 Task: Create a sub task Design and Implement Solution for the task  Develop a new online tool for social media management in the project AgileNova , assign it to team member softage.3@softage.net and update the status of the sub task to  On Track  , set the priority of the sub task to Low
Action: Mouse moved to (60, 277)
Screenshot: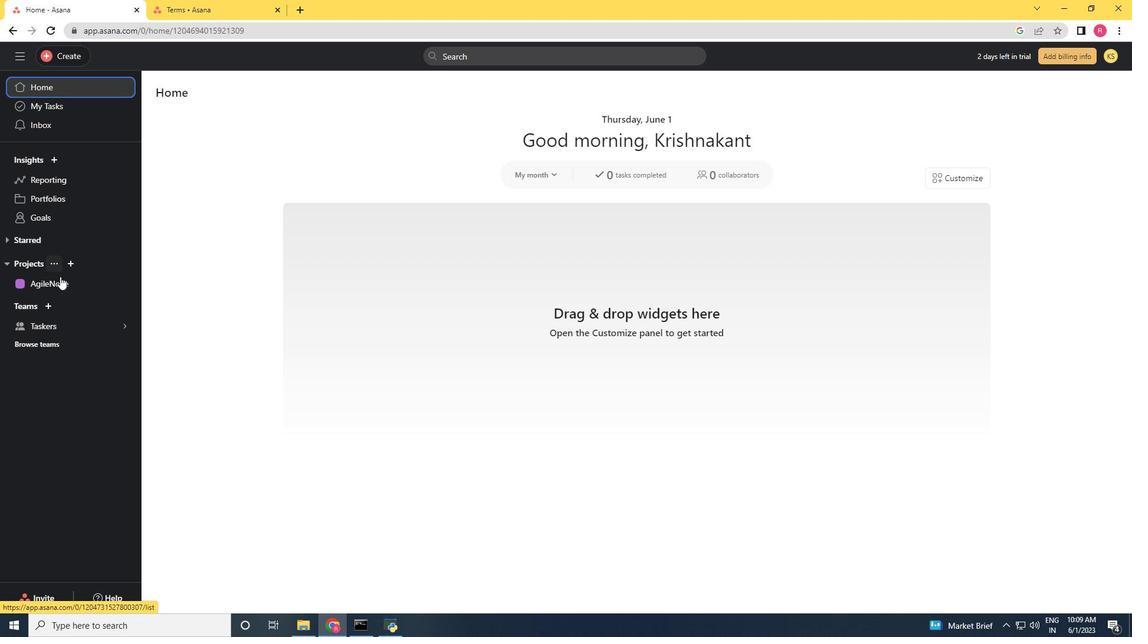 
Action: Mouse pressed left at (60, 277)
Screenshot: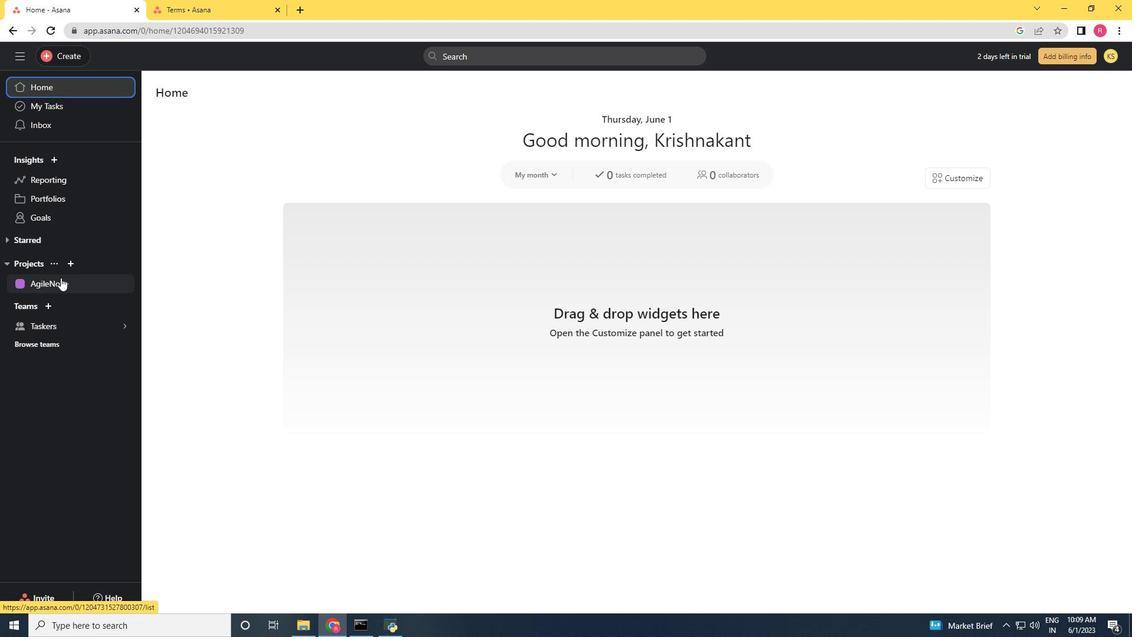 
Action: Mouse moved to (526, 257)
Screenshot: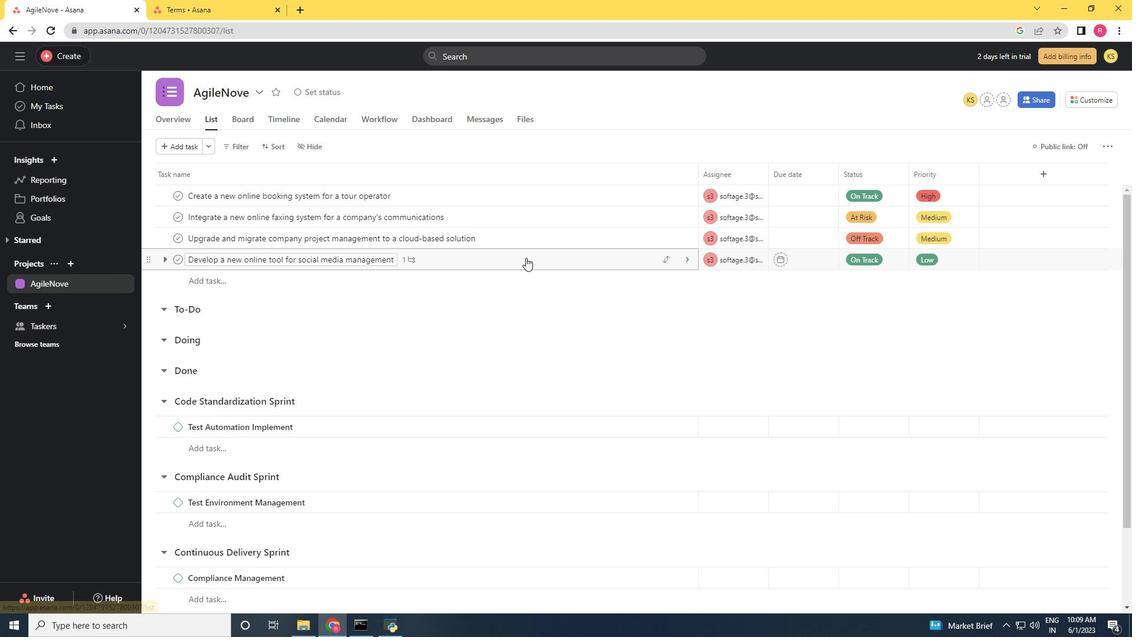 
Action: Mouse pressed left at (526, 257)
Screenshot: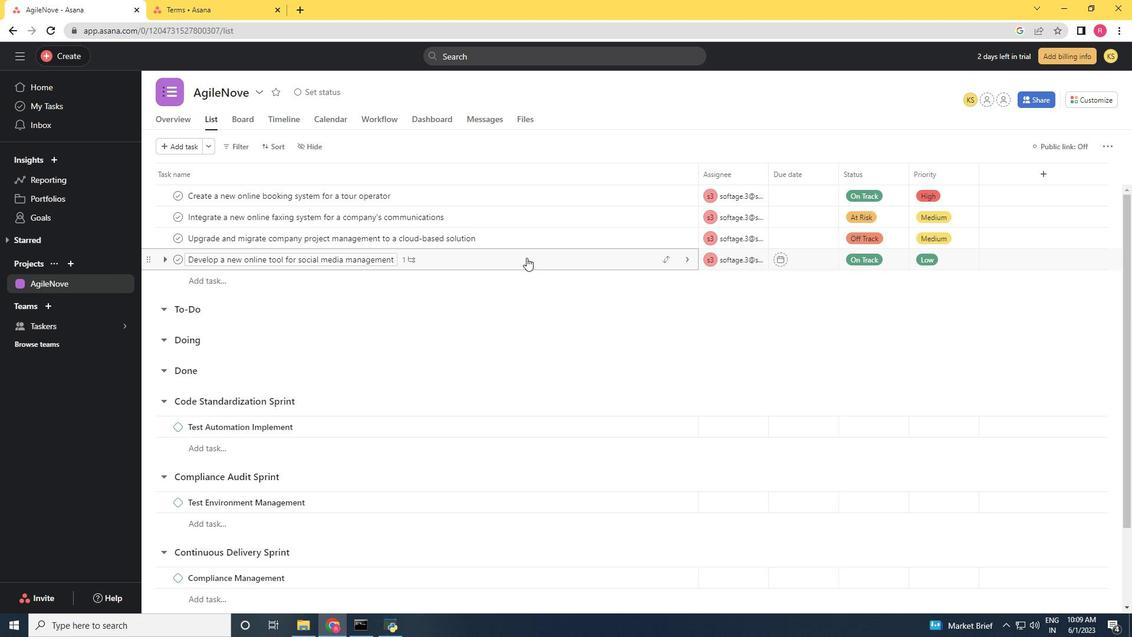 
Action: Mouse moved to (837, 336)
Screenshot: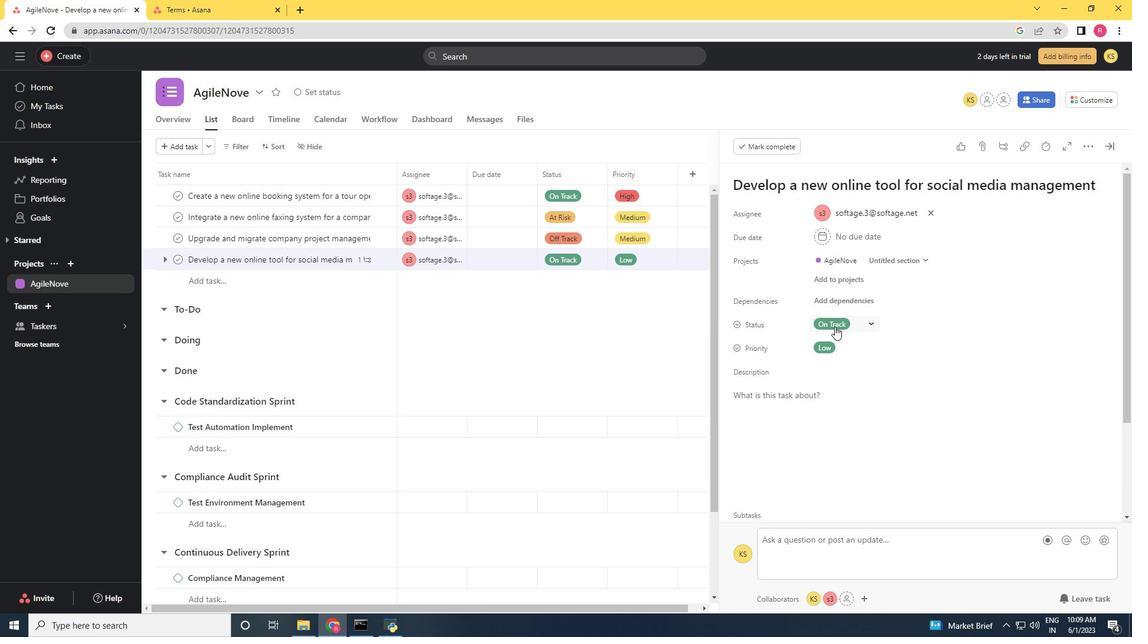 
Action: Mouse scrolled (837, 336) with delta (0, 0)
Screenshot: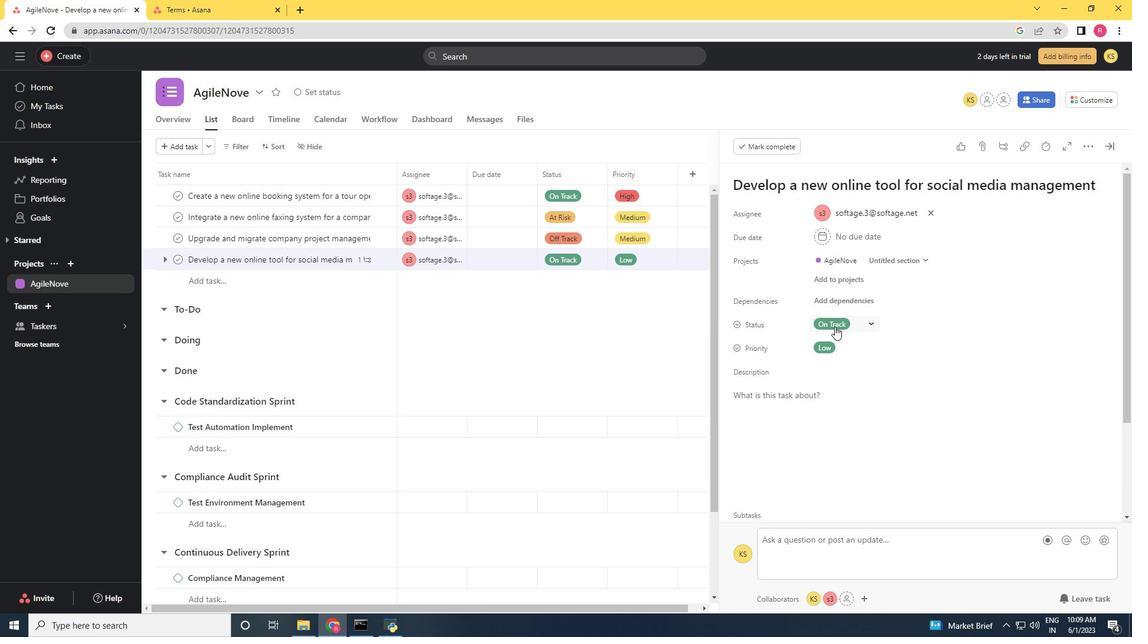 
Action: Mouse moved to (838, 337)
Screenshot: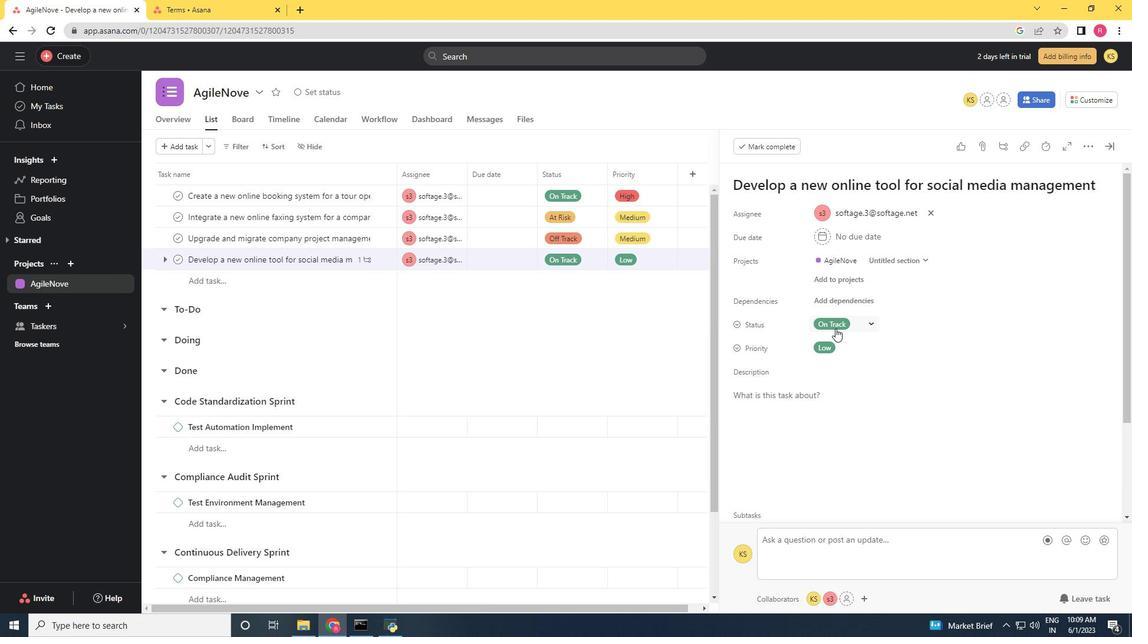
Action: Mouse scrolled (838, 337) with delta (0, 0)
Screenshot: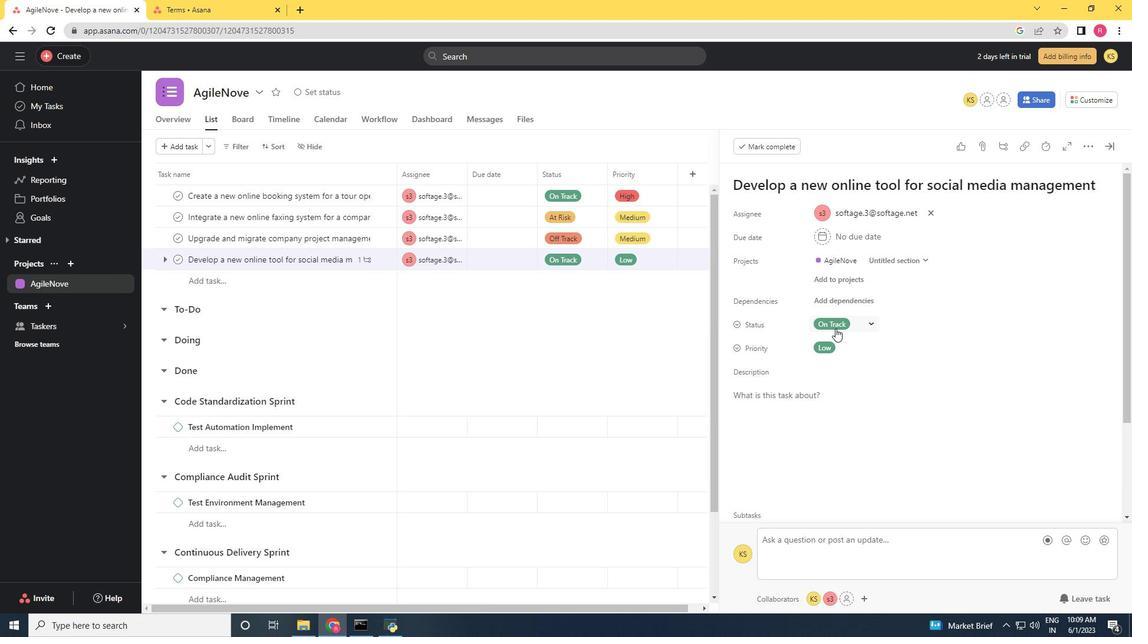 
Action: Mouse scrolled (838, 337) with delta (0, 0)
Screenshot: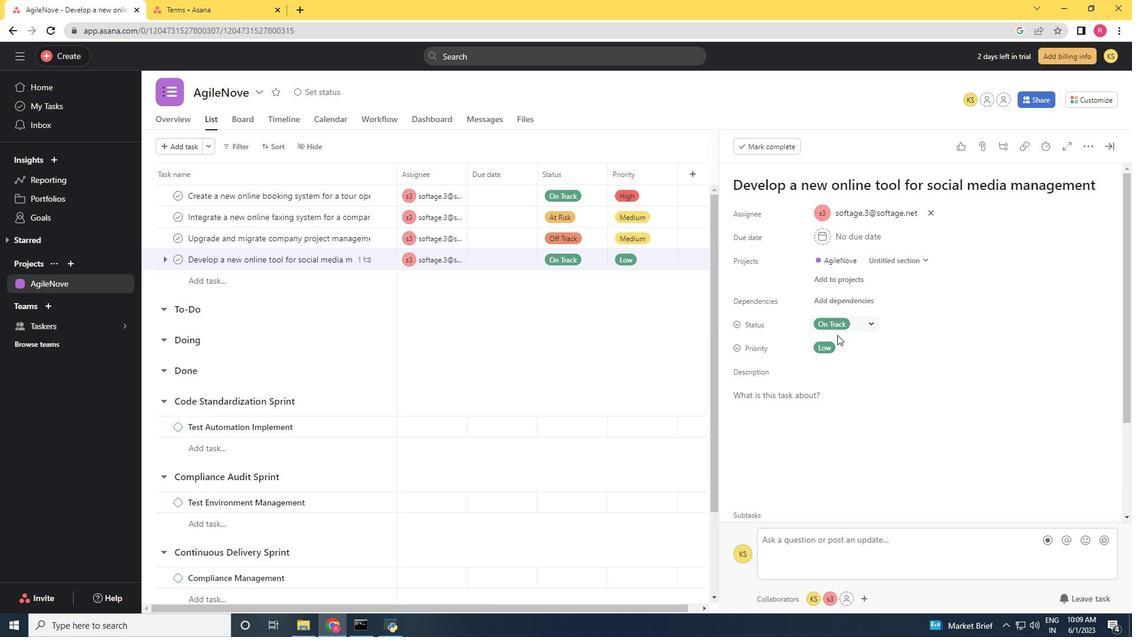 
Action: Mouse scrolled (838, 337) with delta (0, 0)
Screenshot: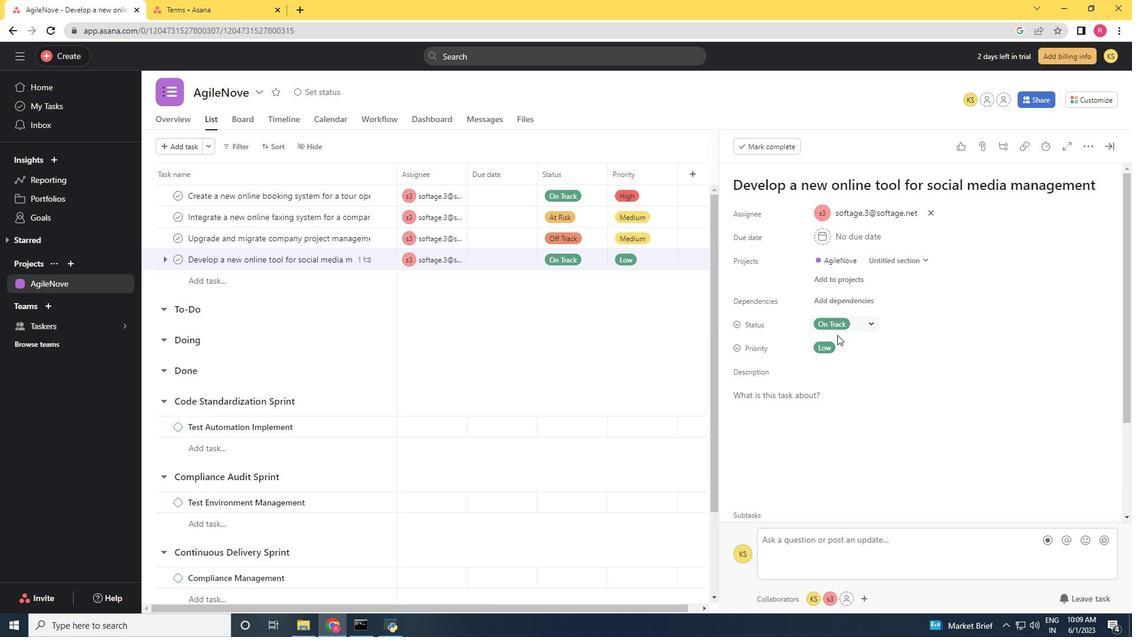 
Action: Mouse moved to (772, 422)
Screenshot: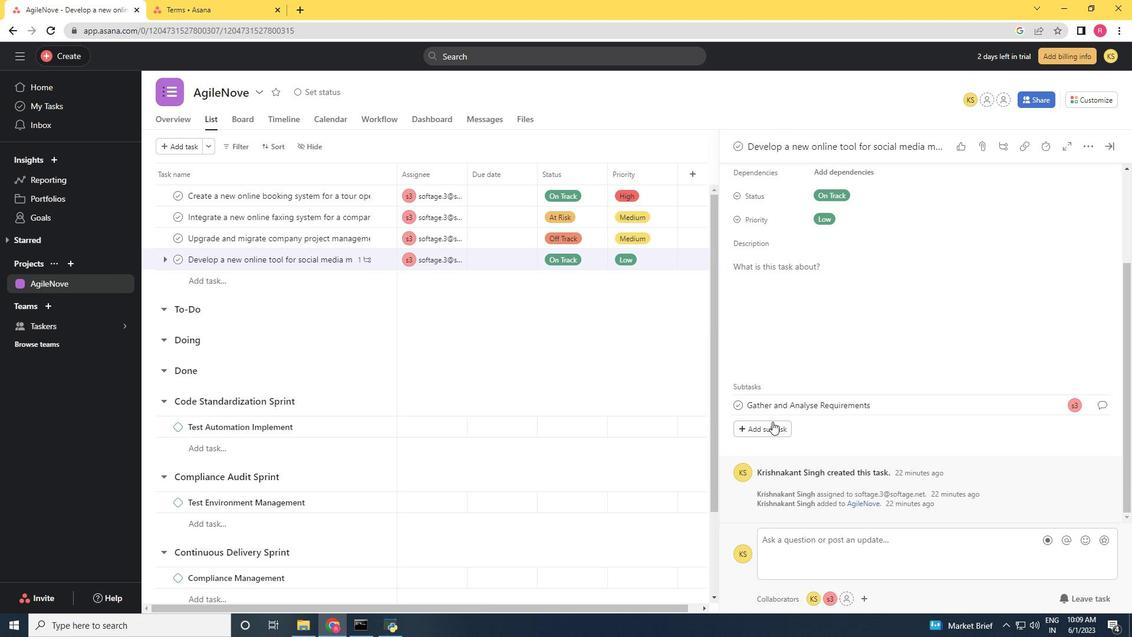 
Action: Mouse pressed left at (772, 422)
Screenshot: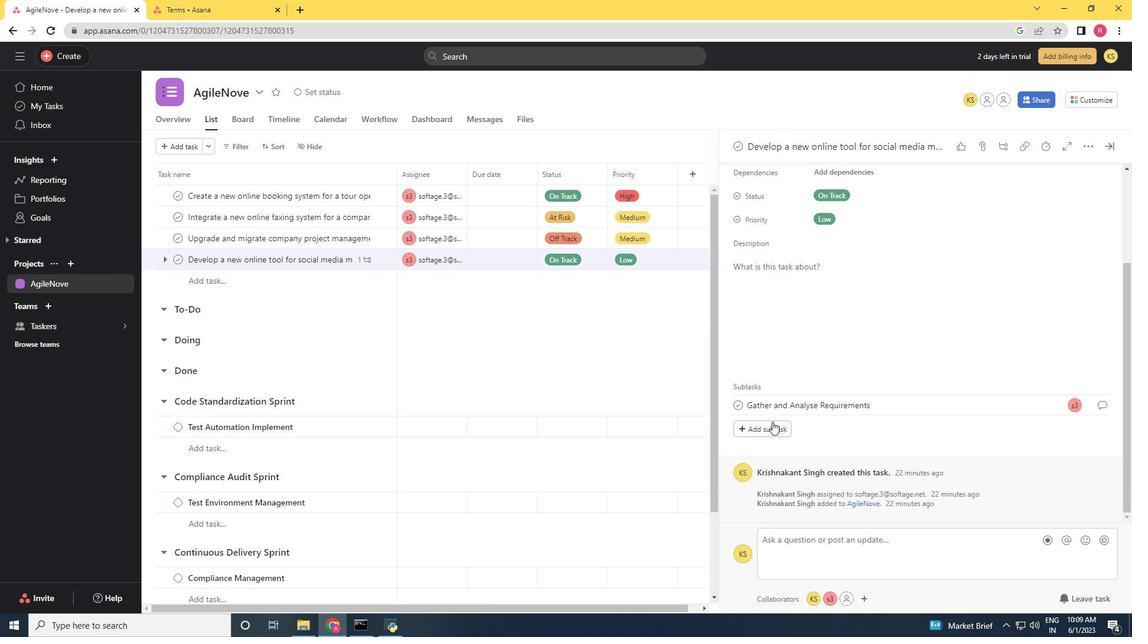 
Action: Mouse moved to (620, 370)
Screenshot: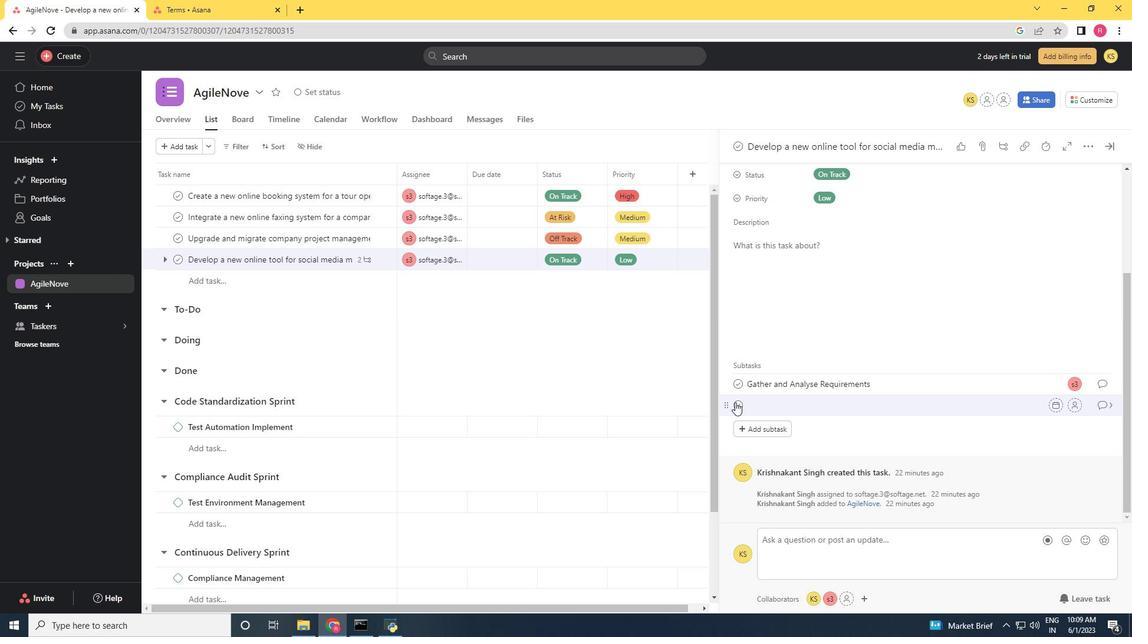 
Action: Key pressed <Key.shift>Design<Key.space>and<Key.space><Key.shift>Implement<Key.space><Key.shift>Sou<Key.backspace>lution<Key.space>
Screenshot: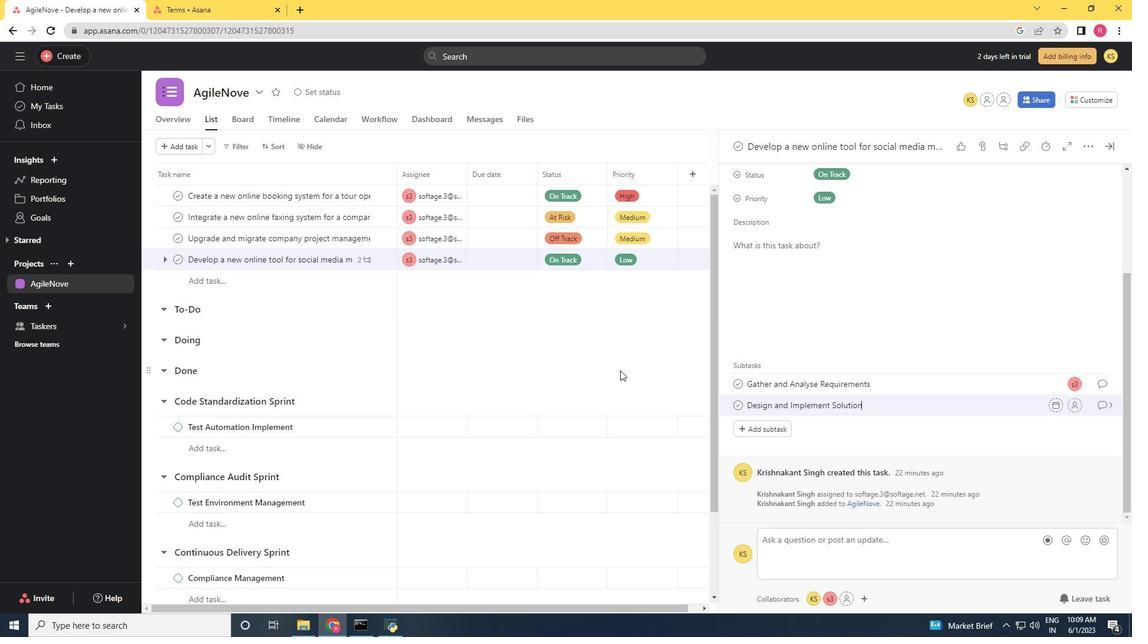 
Action: Mouse moved to (1076, 404)
Screenshot: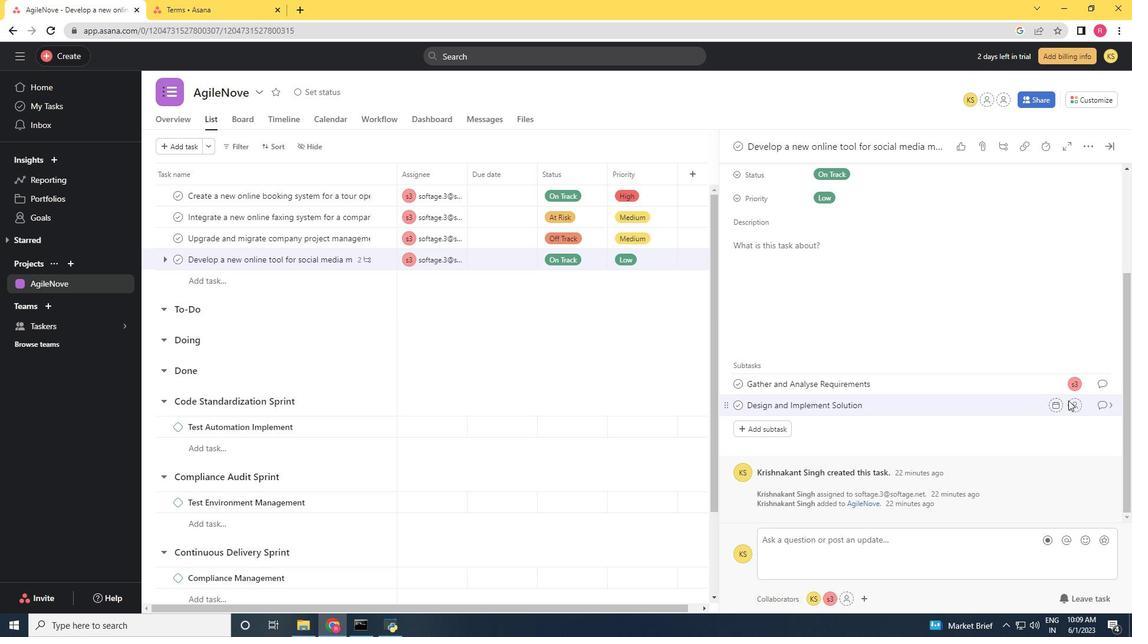 
Action: Mouse pressed left at (1076, 404)
Screenshot: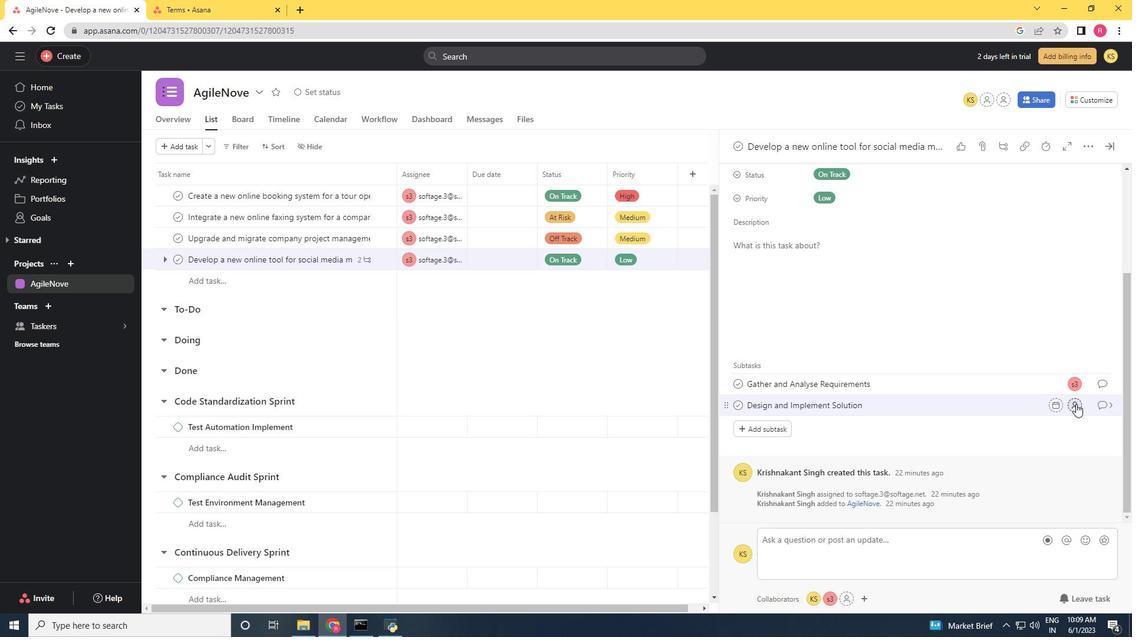 
Action: Mouse moved to (979, 394)
Screenshot: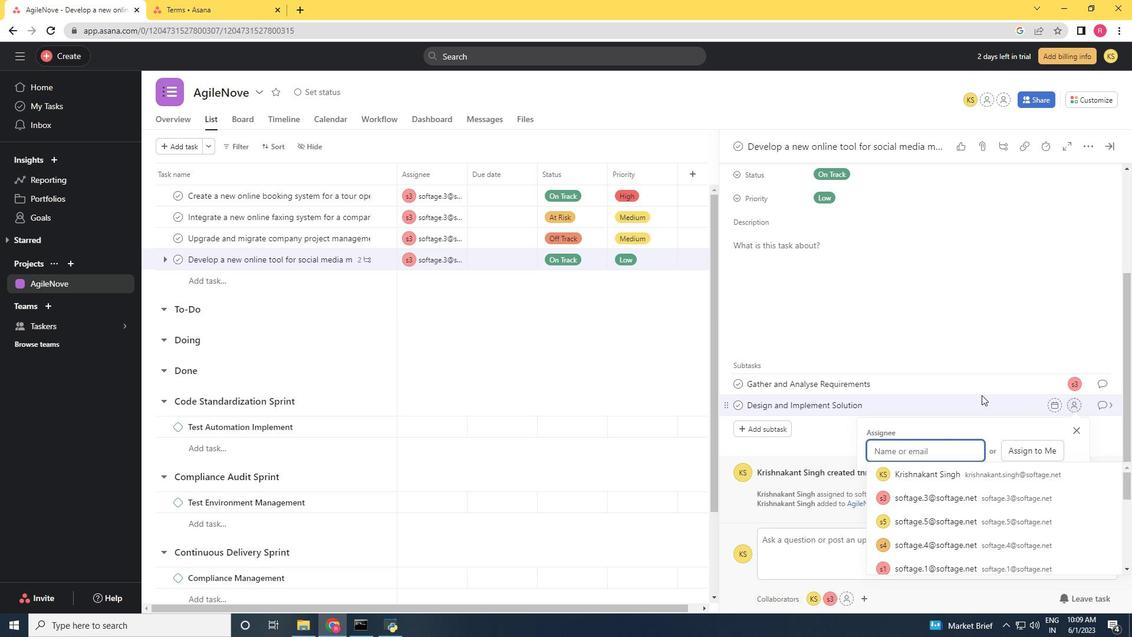 
Action: Key pressed s
Screenshot: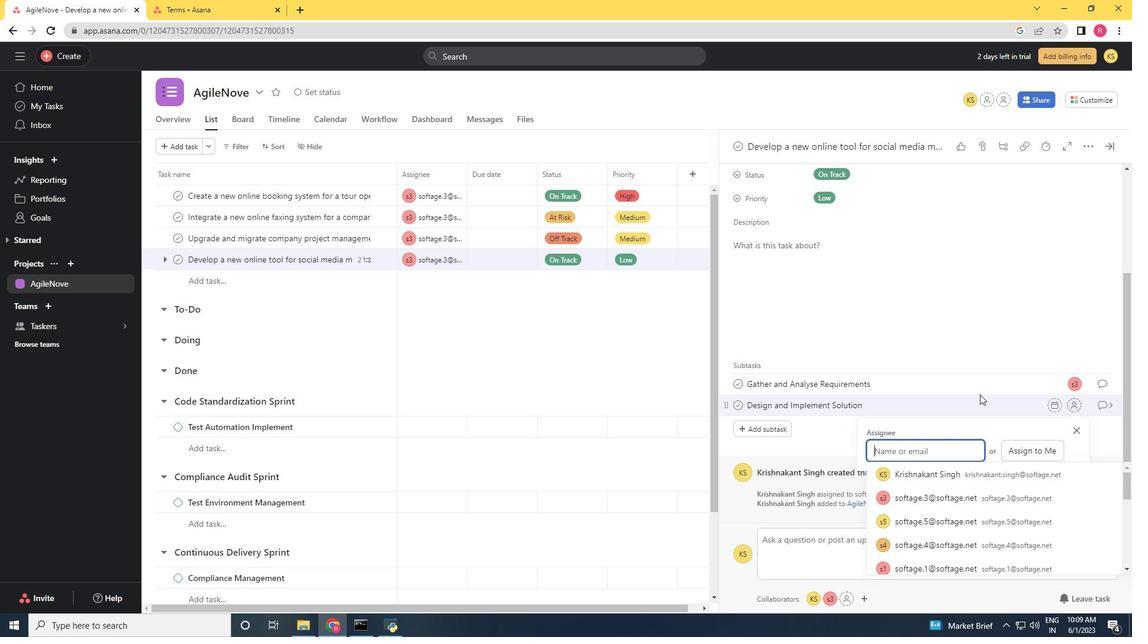 
Action: Mouse moved to (979, 394)
Screenshot: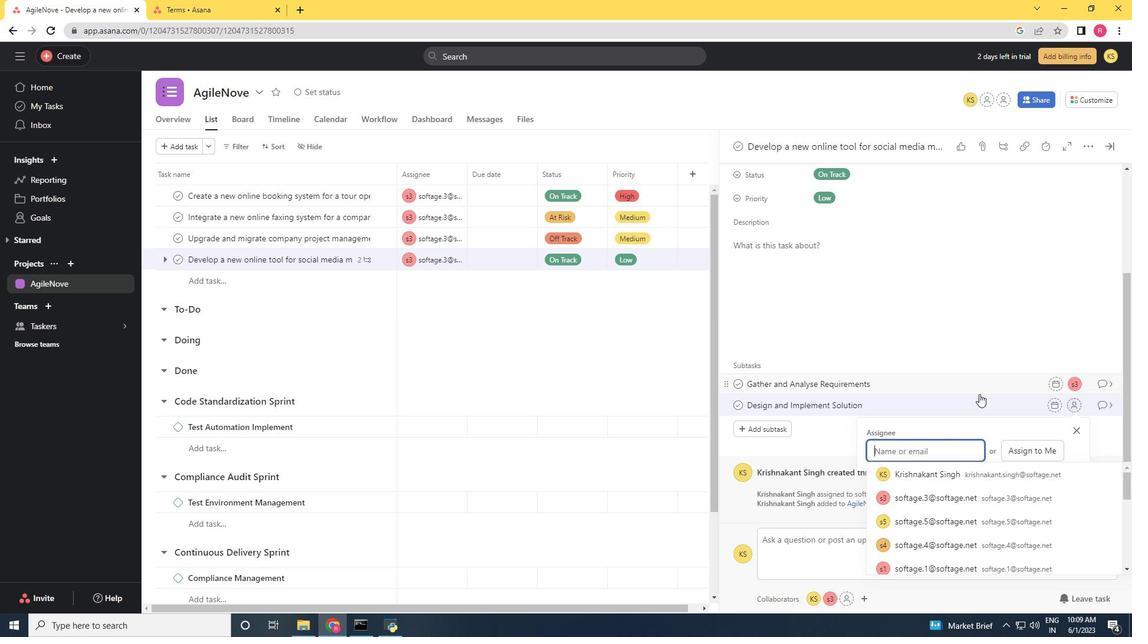 
Action: Key pressed o
Screenshot: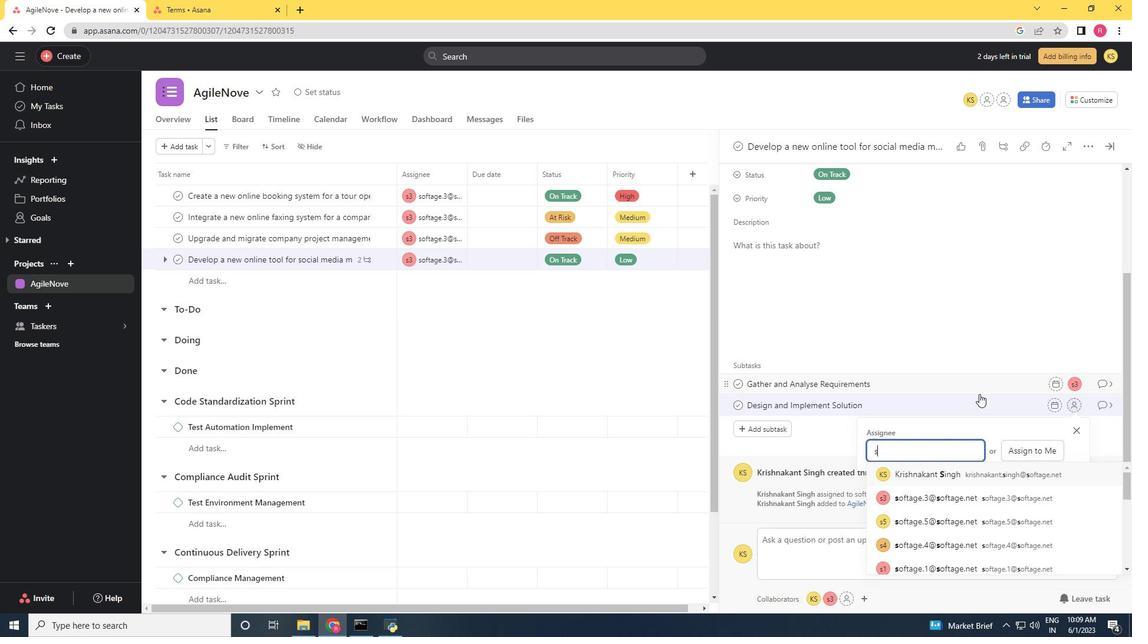 
Action: Mouse moved to (978, 393)
Screenshot: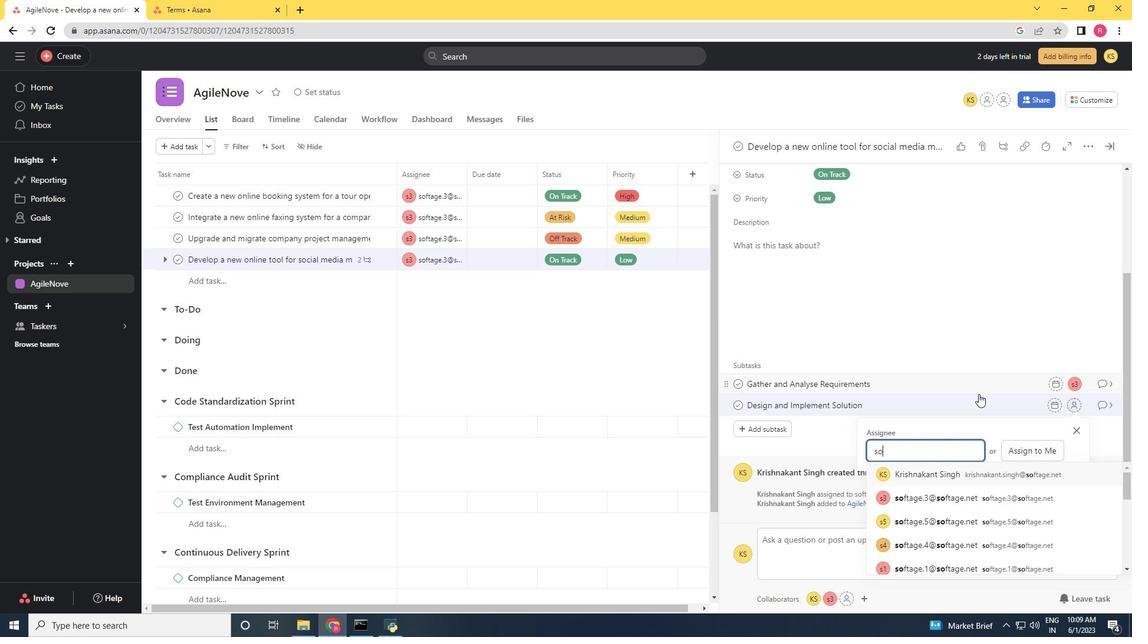 
Action: Key pressed ftage.3<Key.shift>
Screenshot: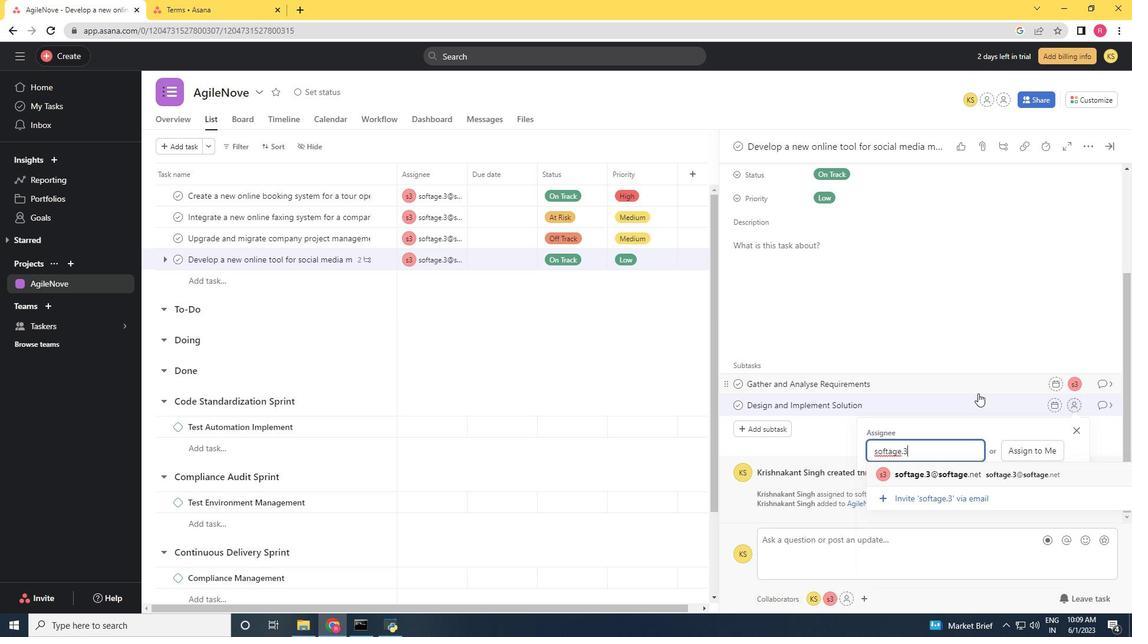 
Action: Mouse moved to (977, 393)
Screenshot: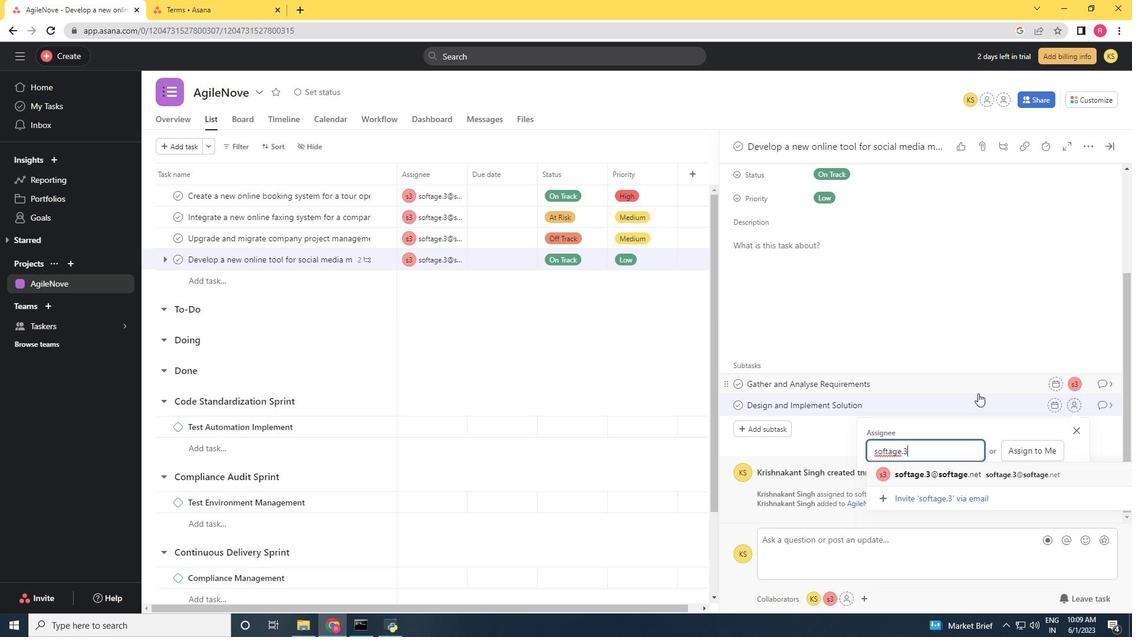 
Action: Key pressed @
Screenshot: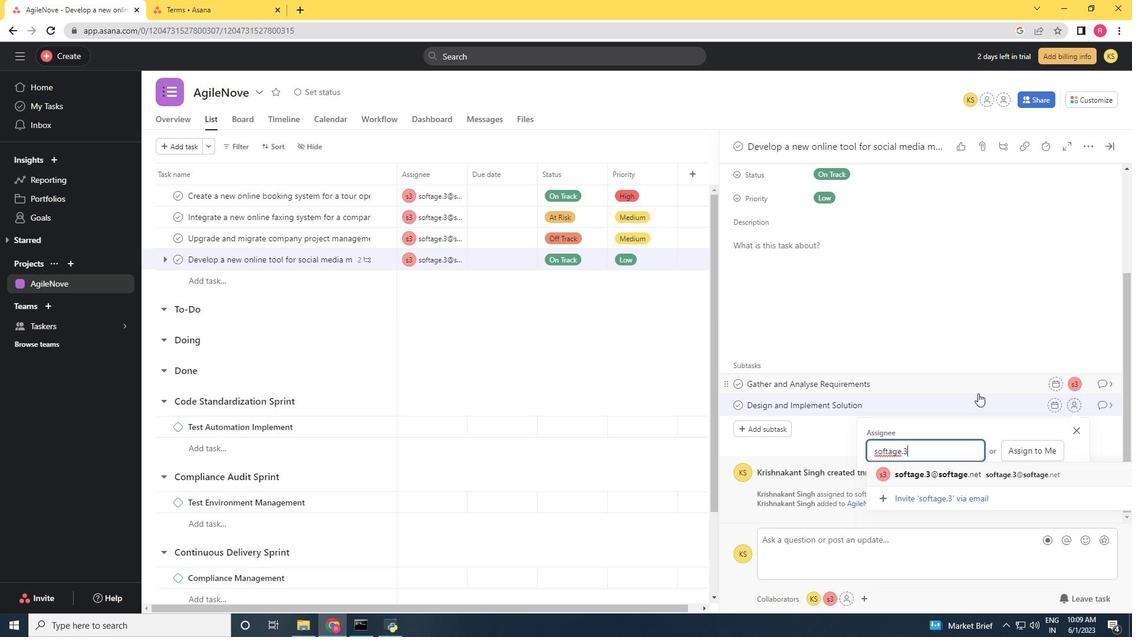 
Action: Mouse moved to (937, 378)
Screenshot: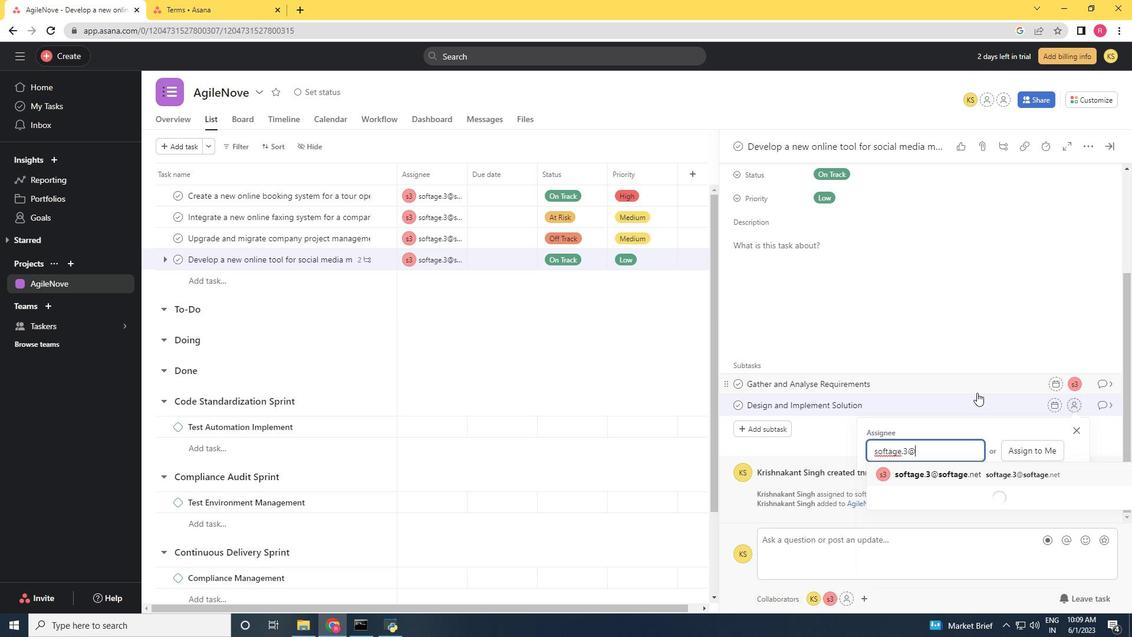 
Action: Key pressed s
Screenshot: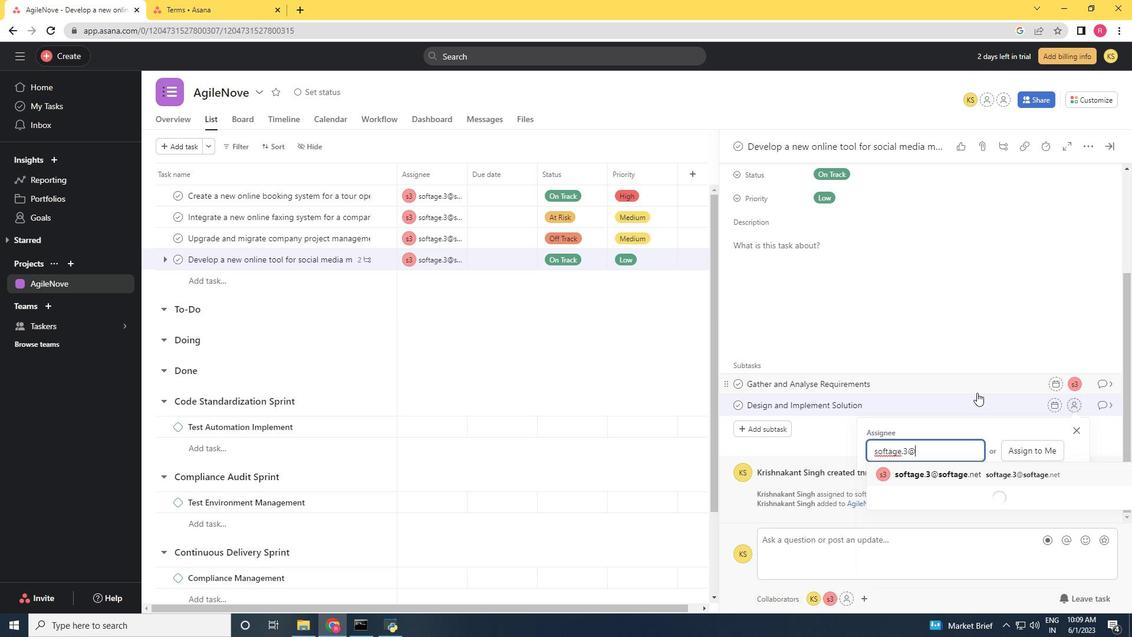 
Action: Mouse moved to (888, 378)
Screenshot: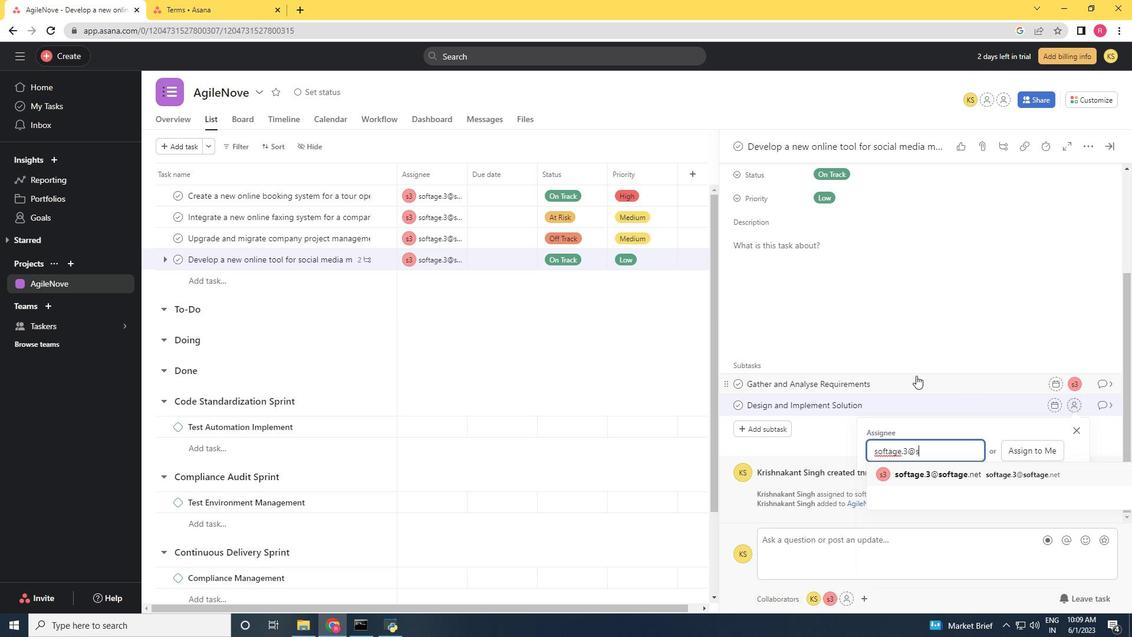 
Action: Key pressed oftage.net
Screenshot: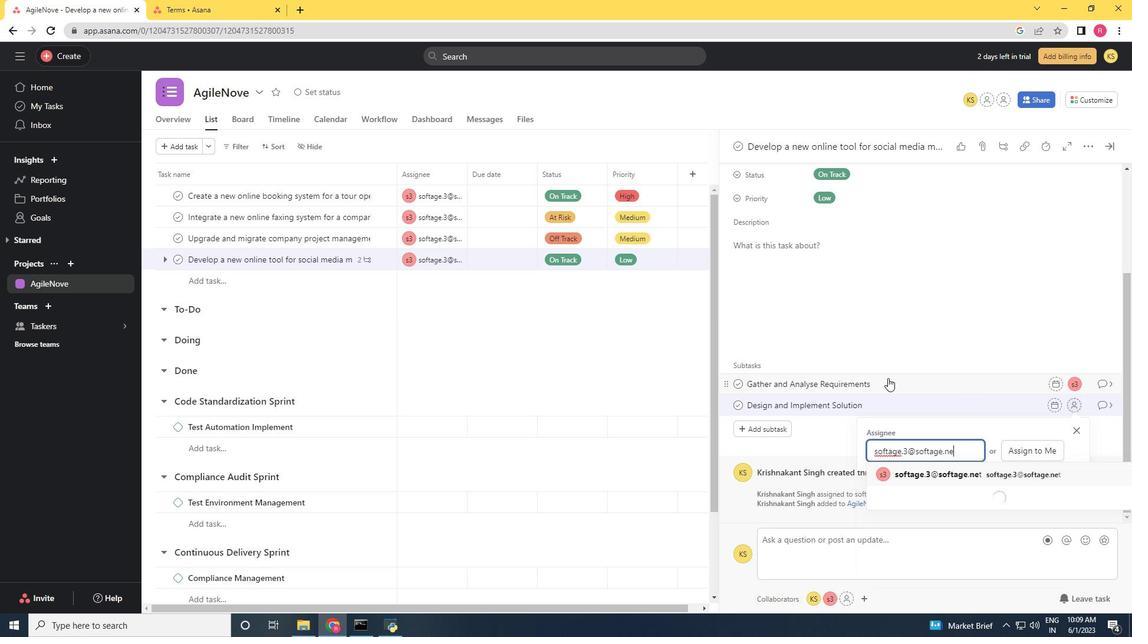 
Action: Mouse moved to (934, 471)
Screenshot: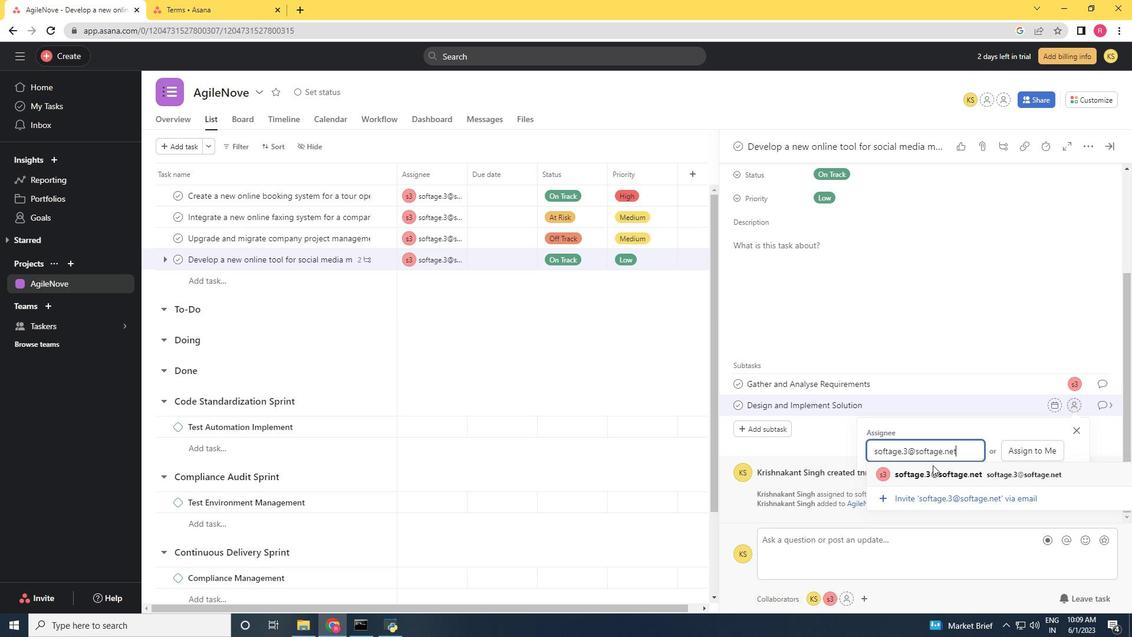 
Action: Mouse pressed left at (934, 471)
Screenshot: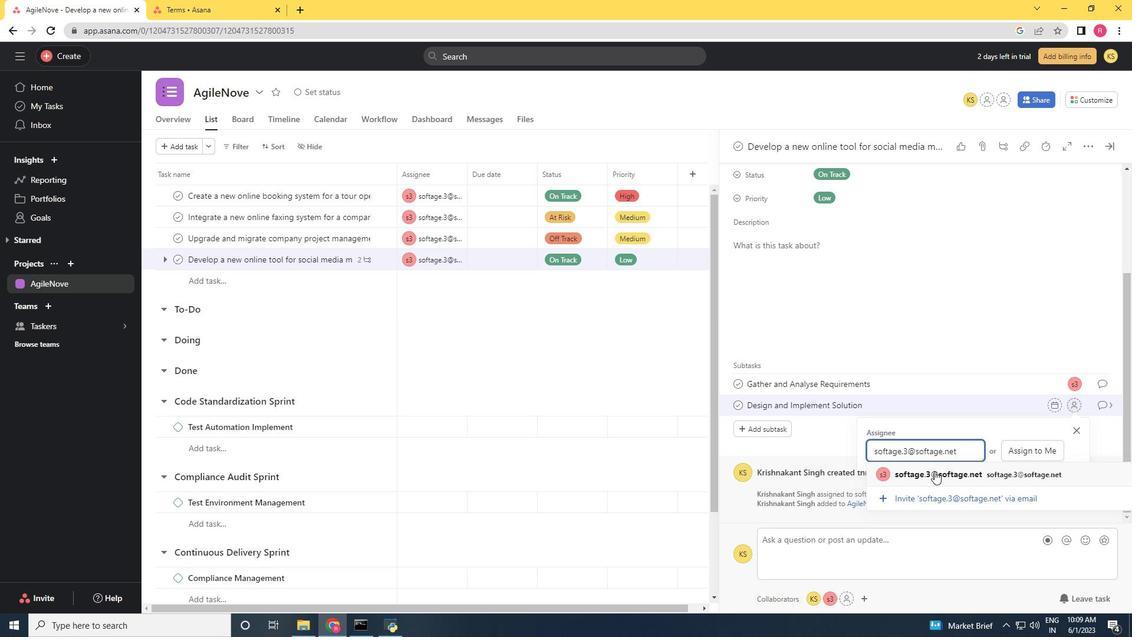 
Action: Mouse moved to (1104, 406)
Screenshot: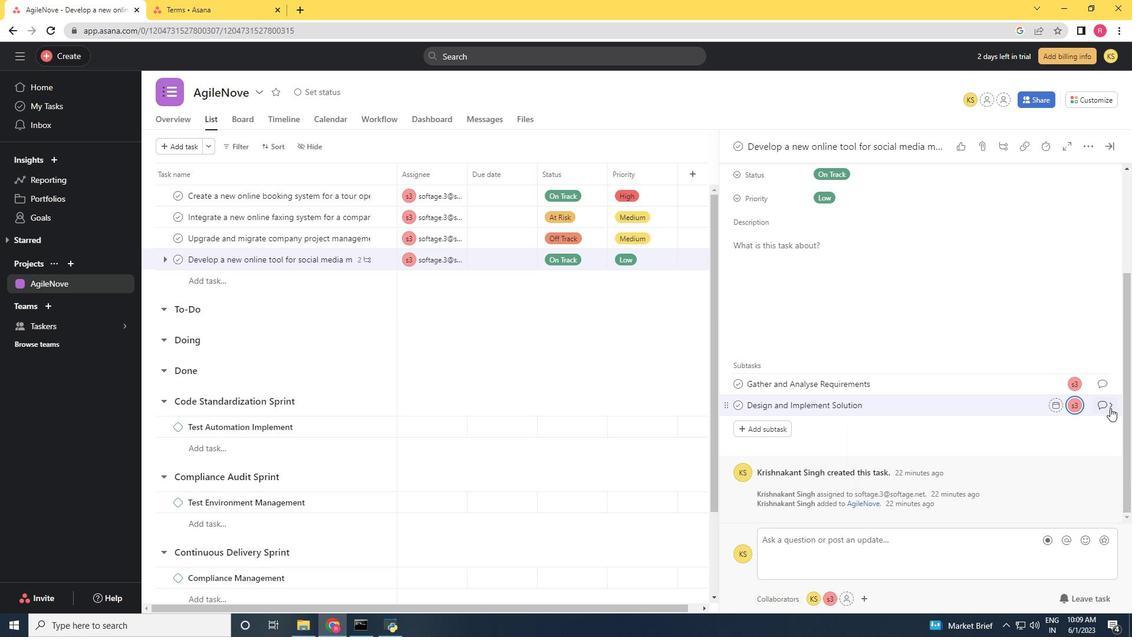 
Action: Mouse pressed left at (1104, 406)
Screenshot: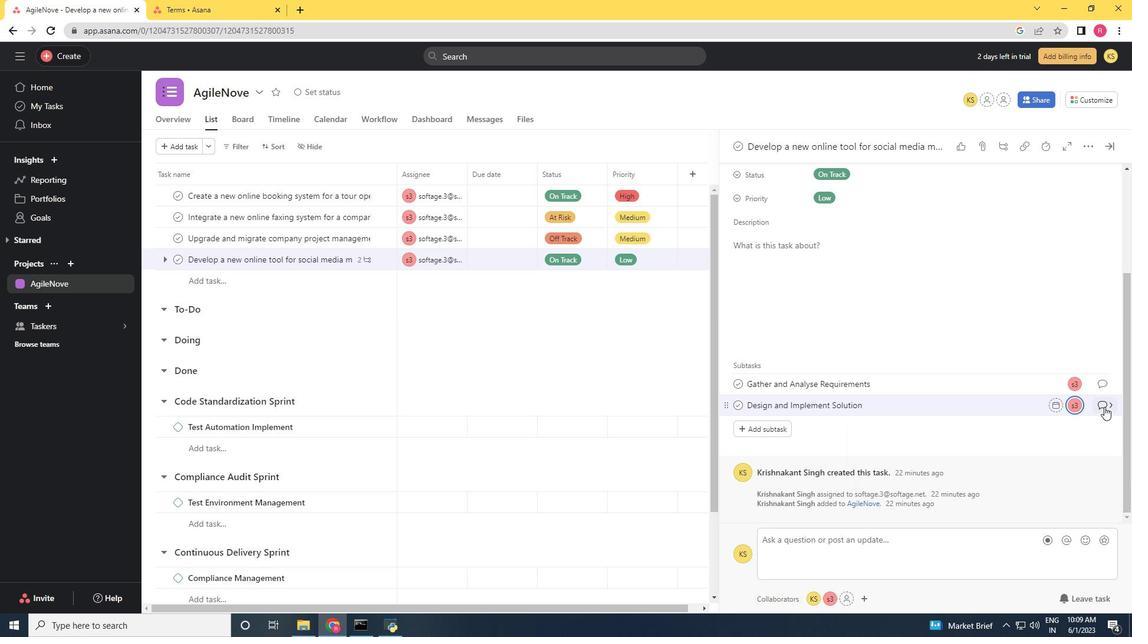 
Action: Mouse moved to (773, 315)
Screenshot: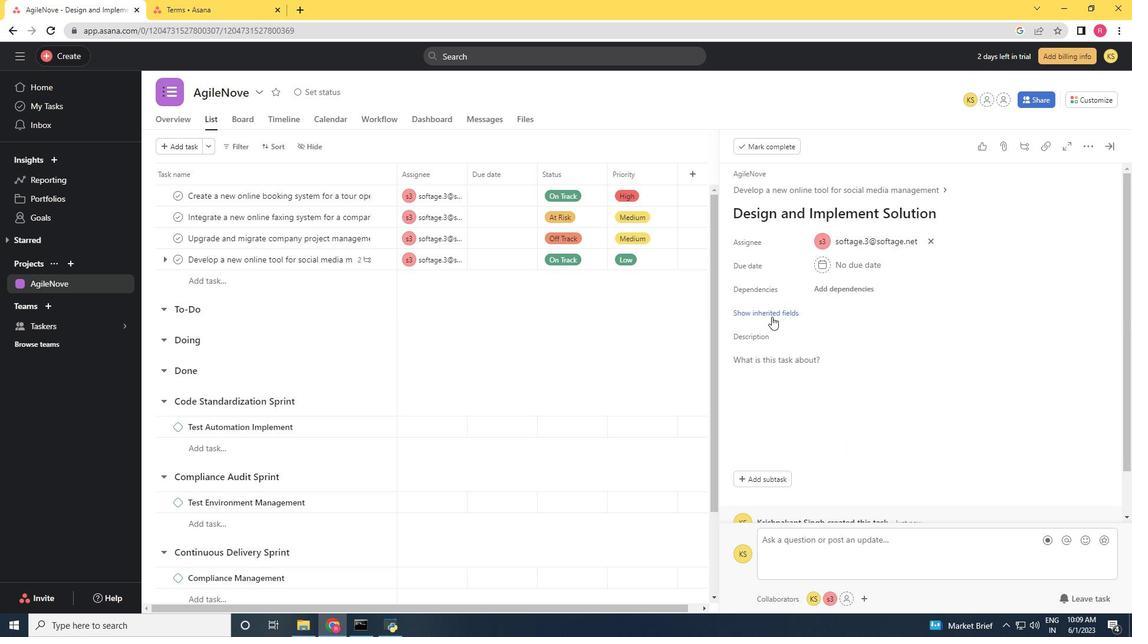 
Action: Mouse pressed left at (773, 315)
Screenshot: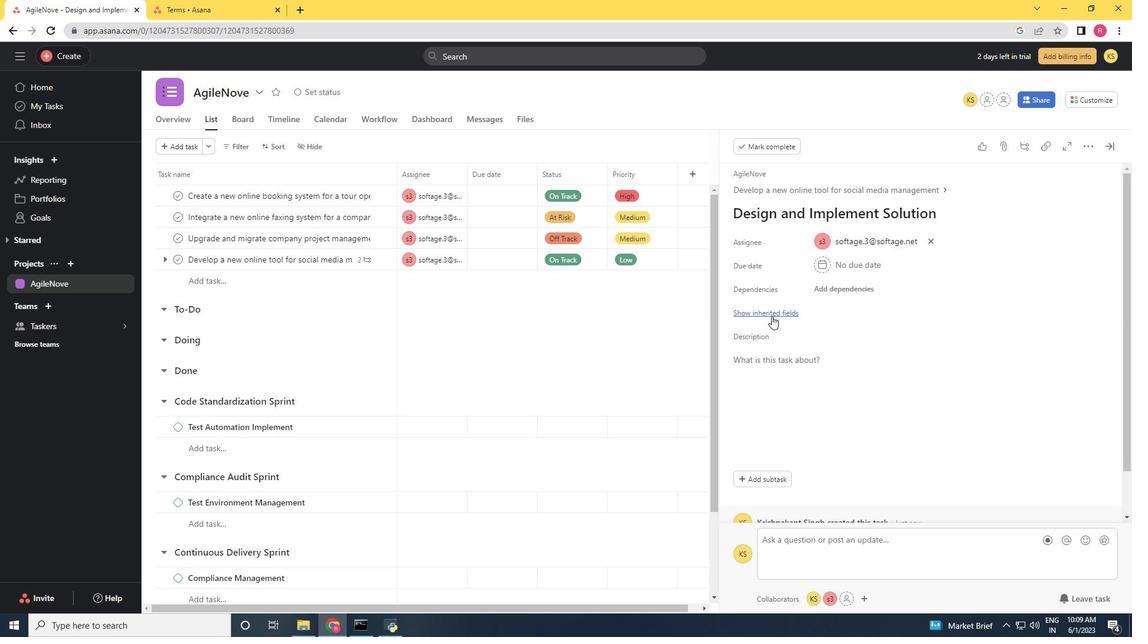 
Action: Mouse moved to (817, 333)
Screenshot: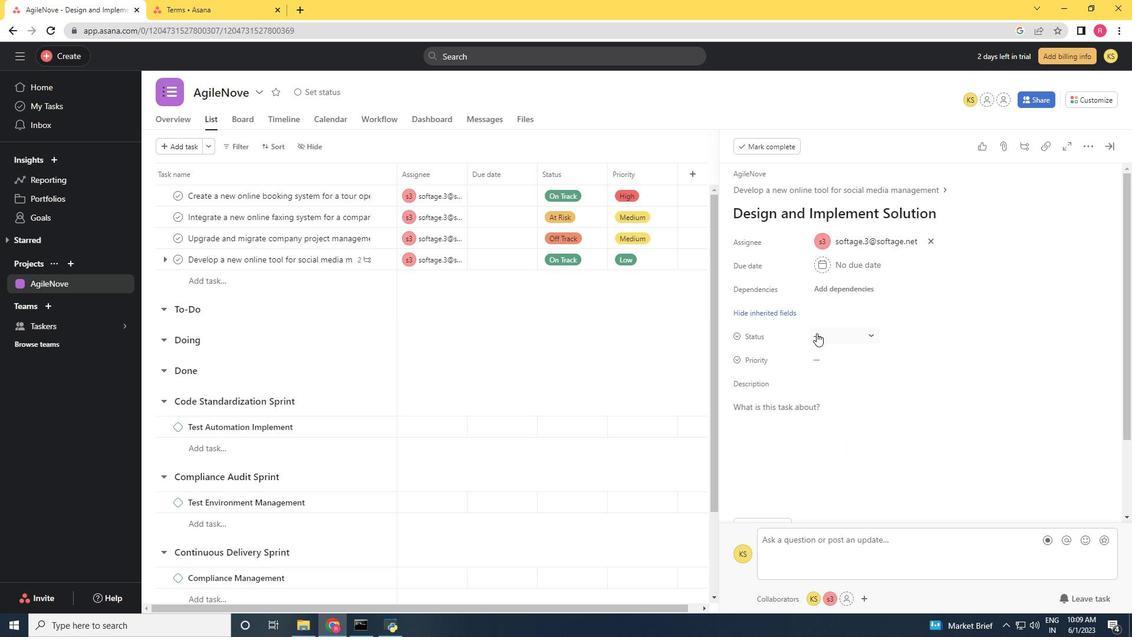 
Action: Mouse pressed left at (817, 333)
Screenshot: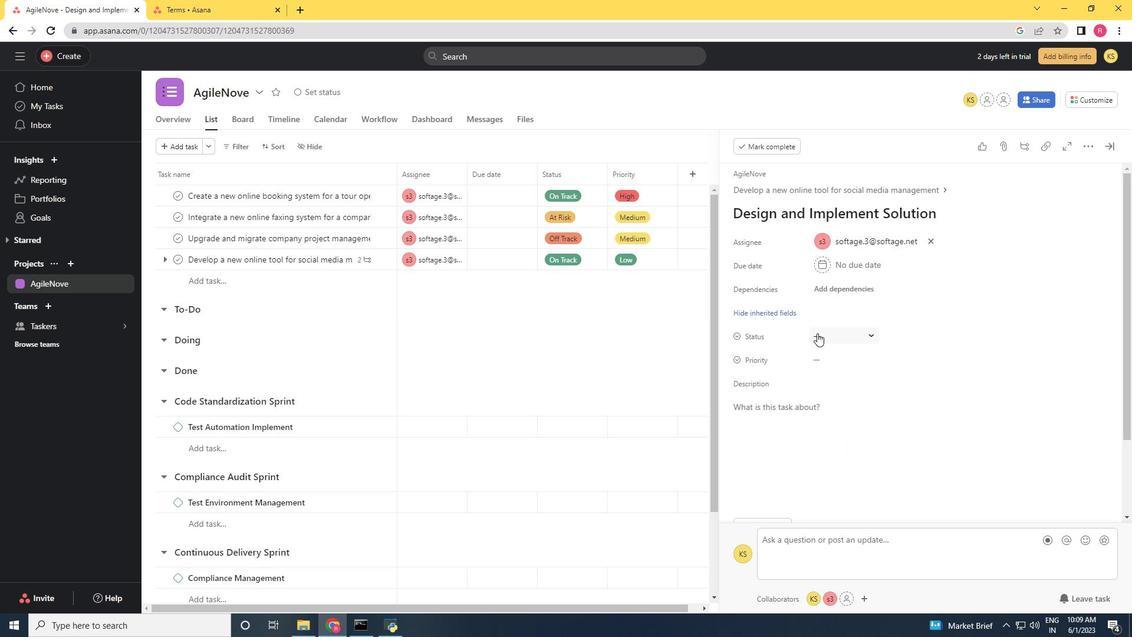 
Action: Mouse moved to (860, 373)
Screenshot: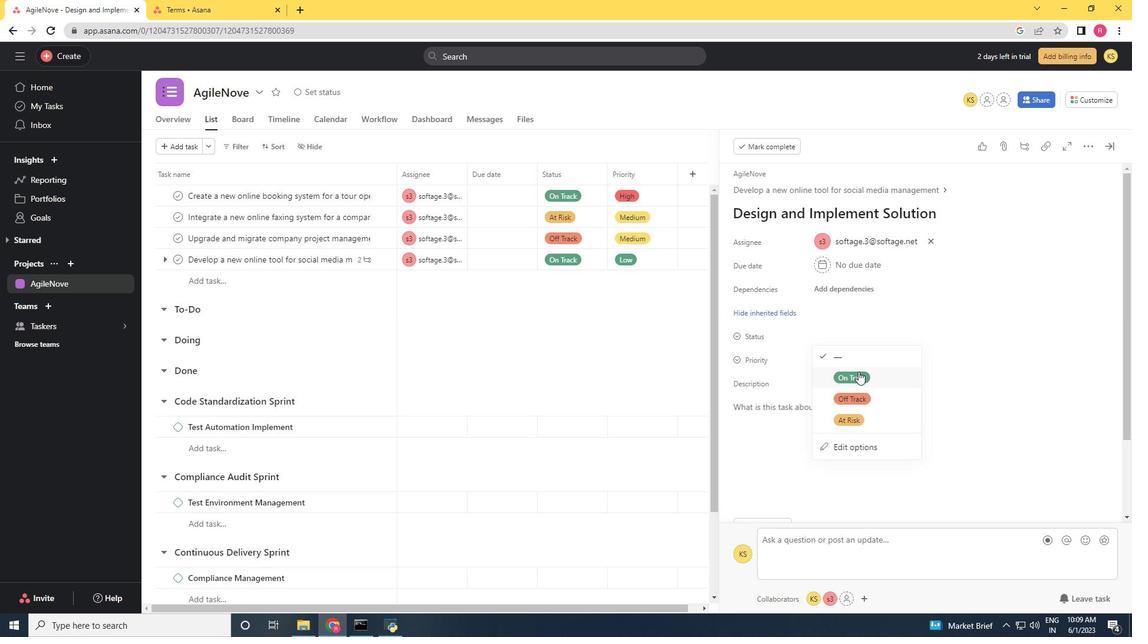 
Action: Mouse pressed left at (860, 373)
Screenshot: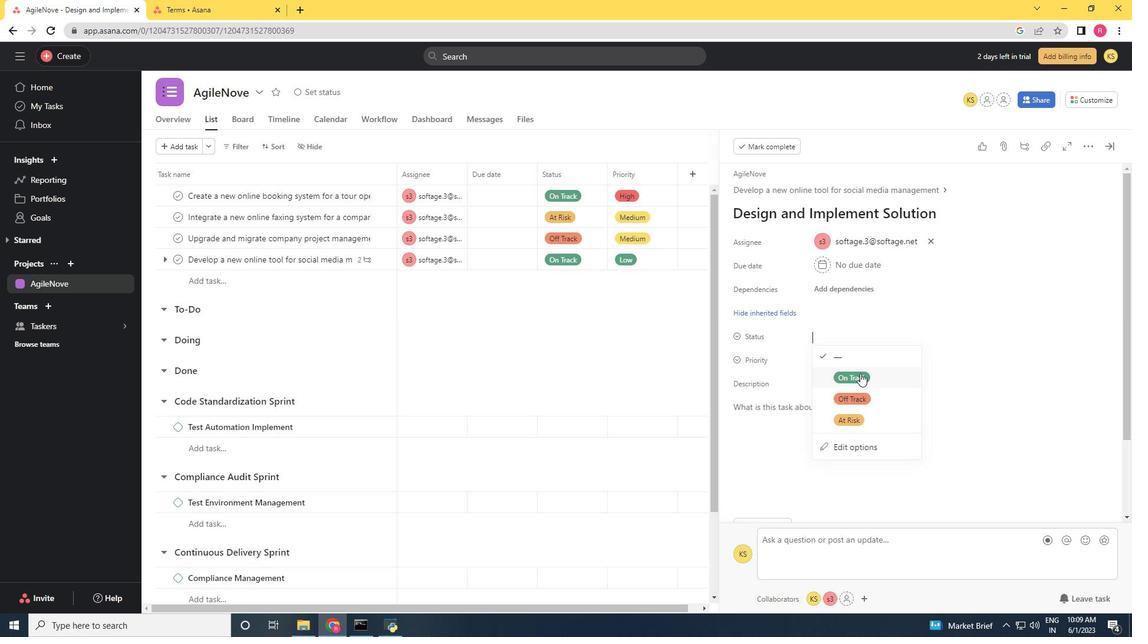 
Action: Mouse moved to (832, 355)
Screenshot: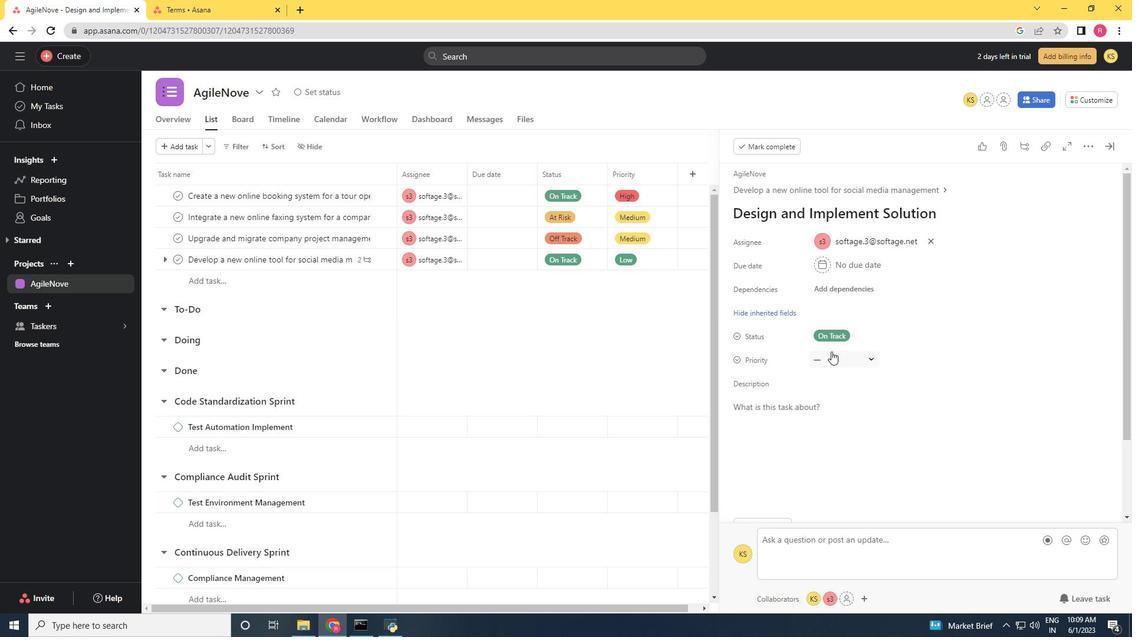 
Action: Mouse pressed left at (832, 355)
Screenshot: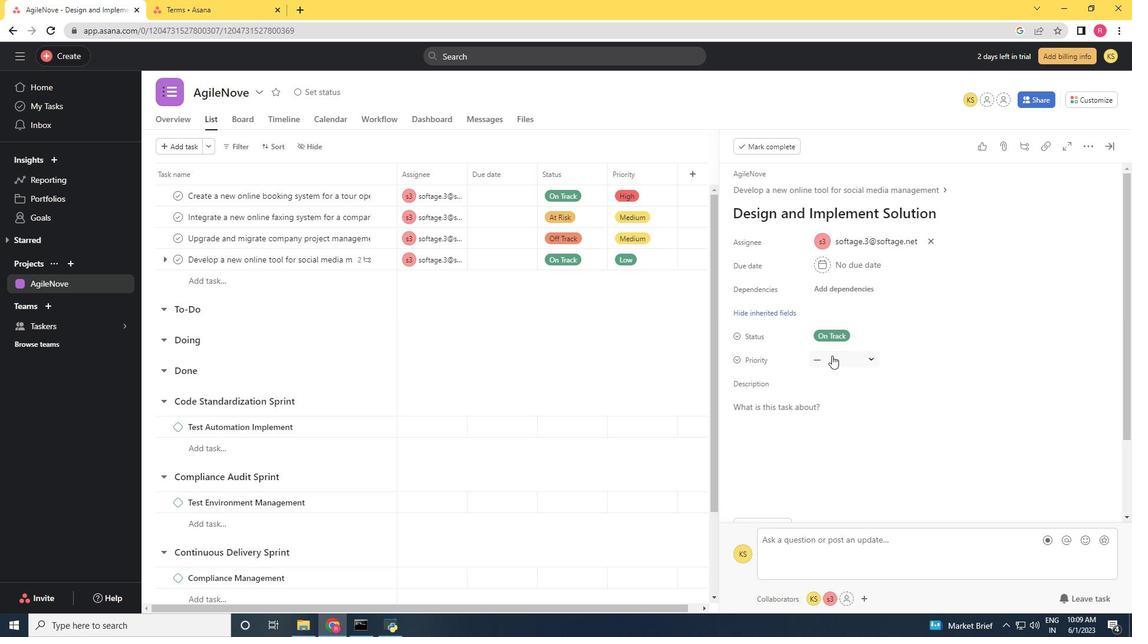 
Action: Mouse moved to (854, 442)
Screenshot: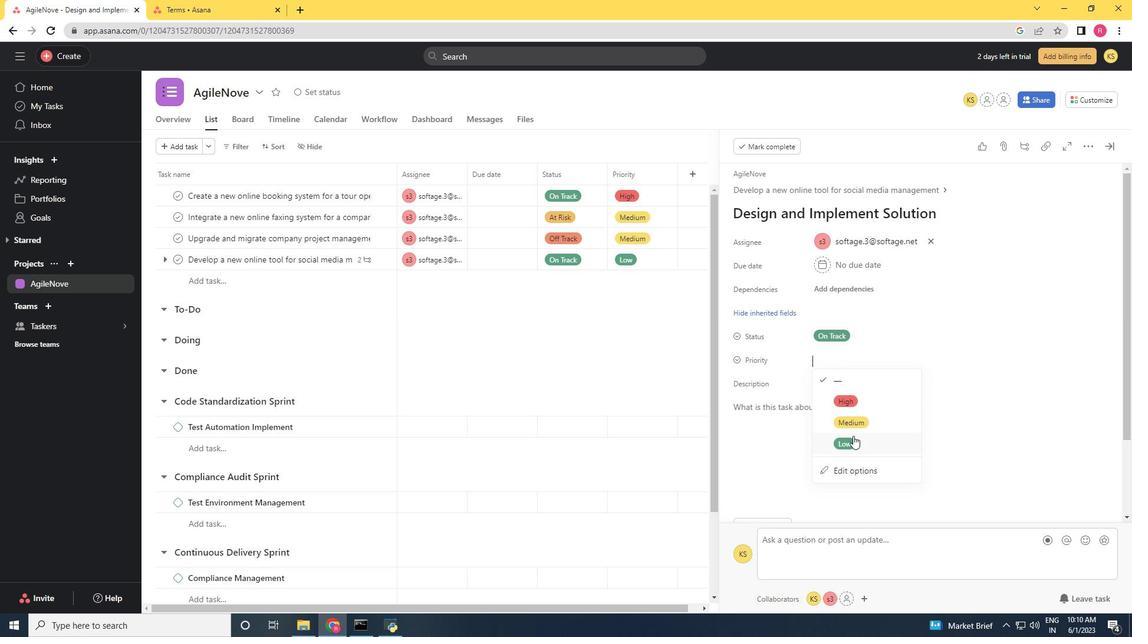 
Action: Mouse pressed left at (854, 442)
Screenshot: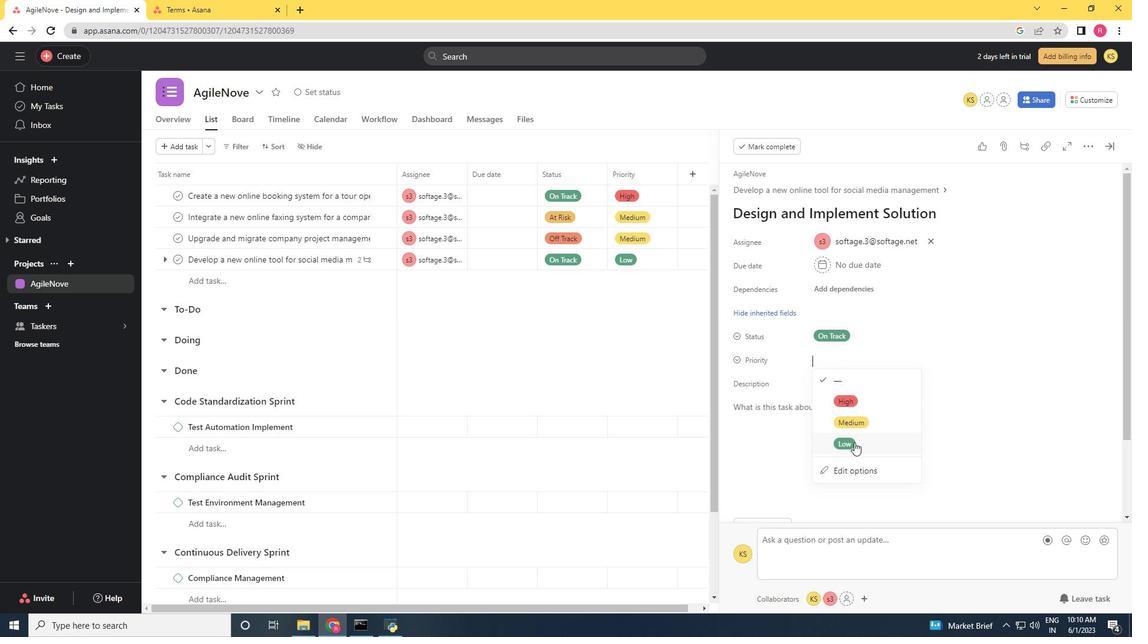 
Action: Mouse moved to (927, 395)
Screenshot: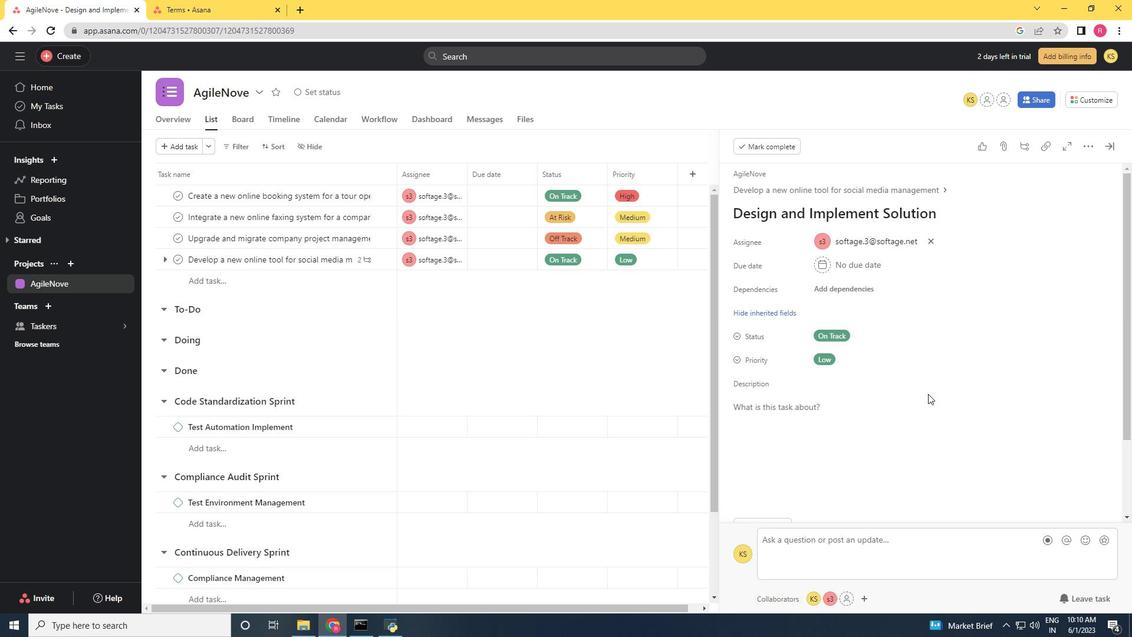 
